 Task: Create a scrum project WolfTech.
Action: Mouse moved to (221, 62)
Screenshot: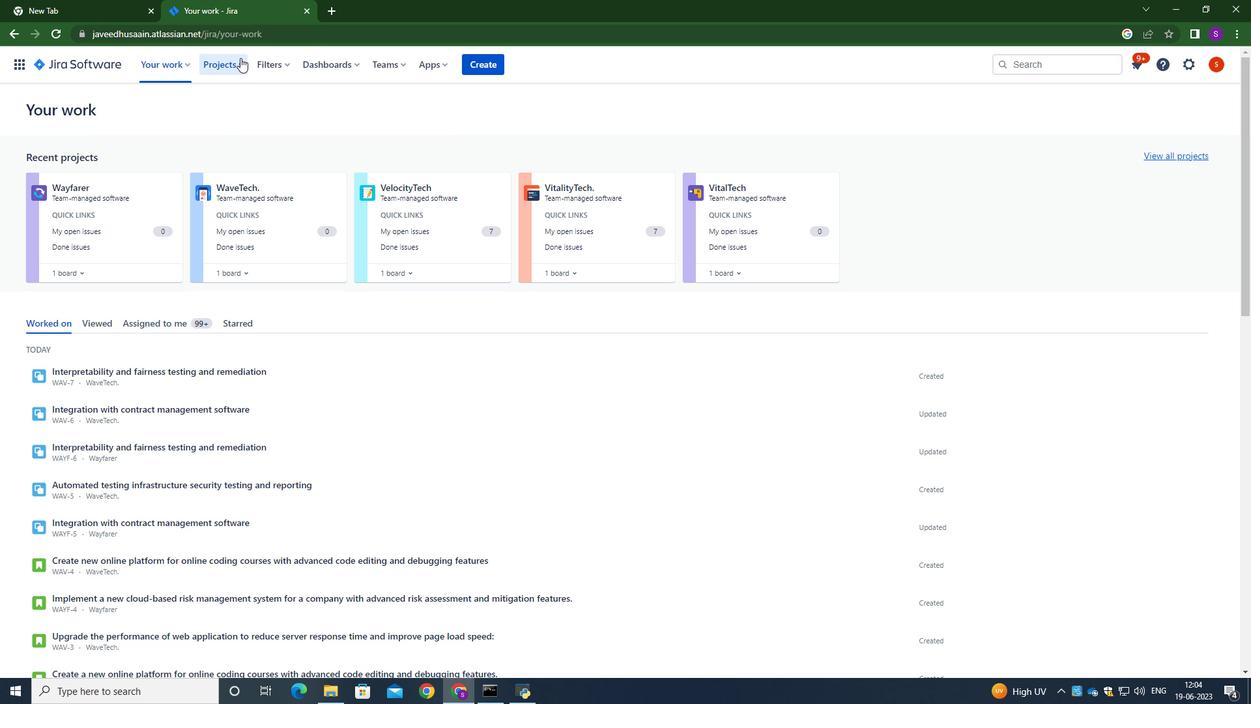 
Action: Mouse pressed left at (221, 62)
Screenshot: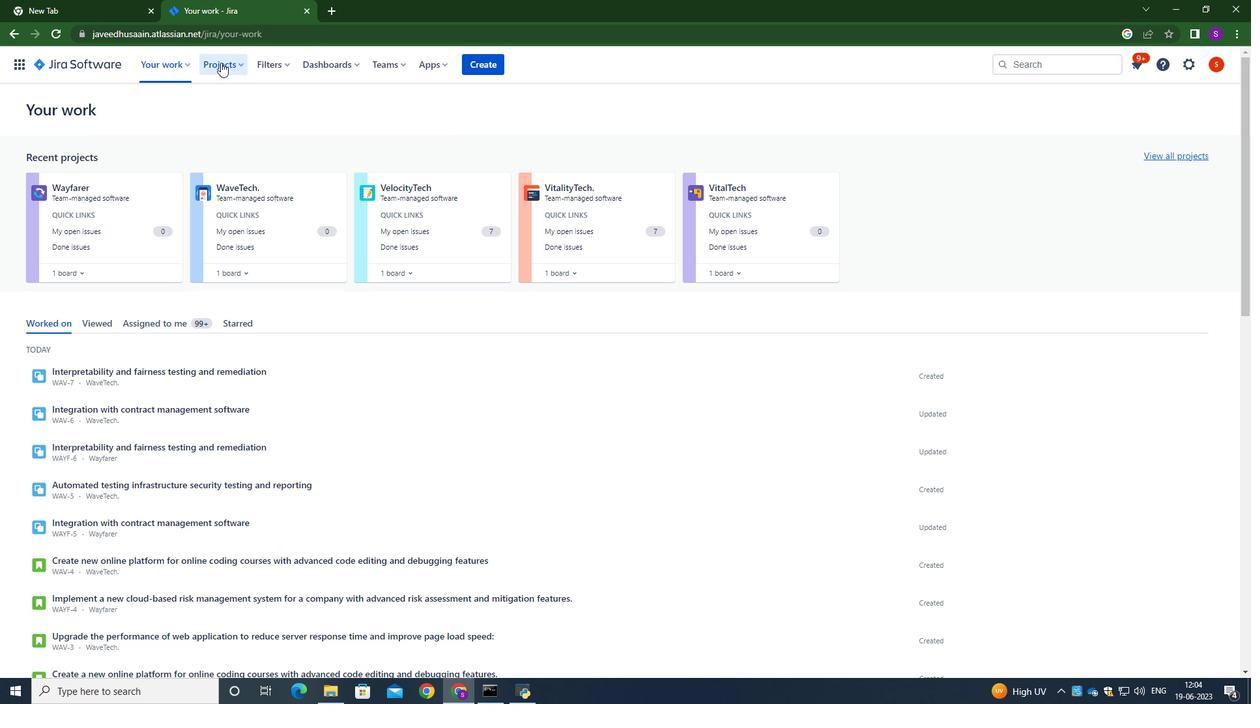 
Action: Mouse moved to (309, 319)
Screenshot: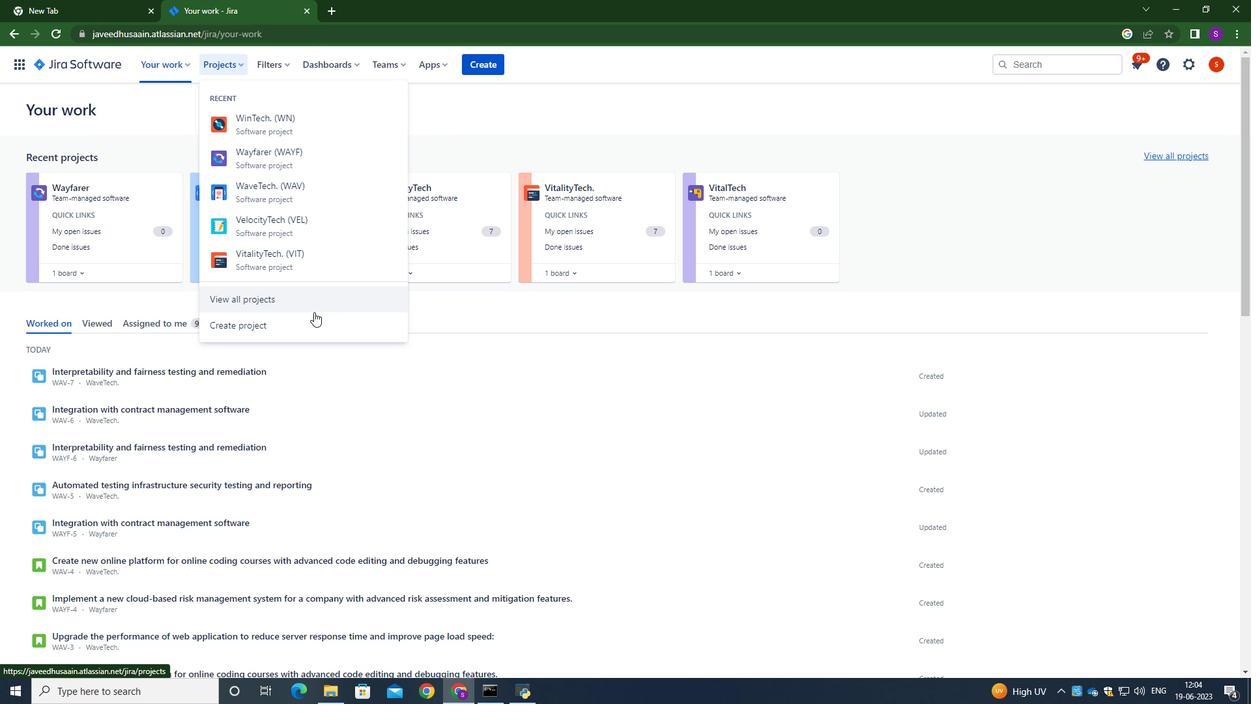 
Action: Mouse pressed left at (309, 319)
Screenshot: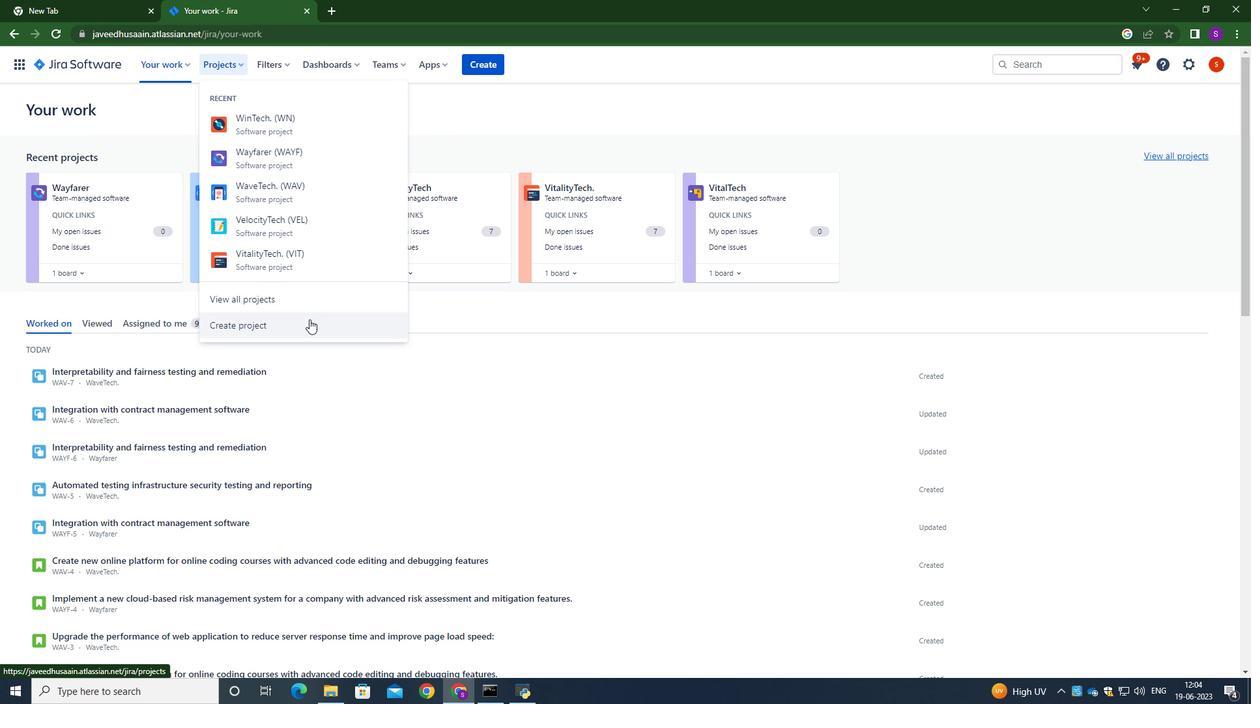
Action: Mouse moved to (610, 193)
Screenshot: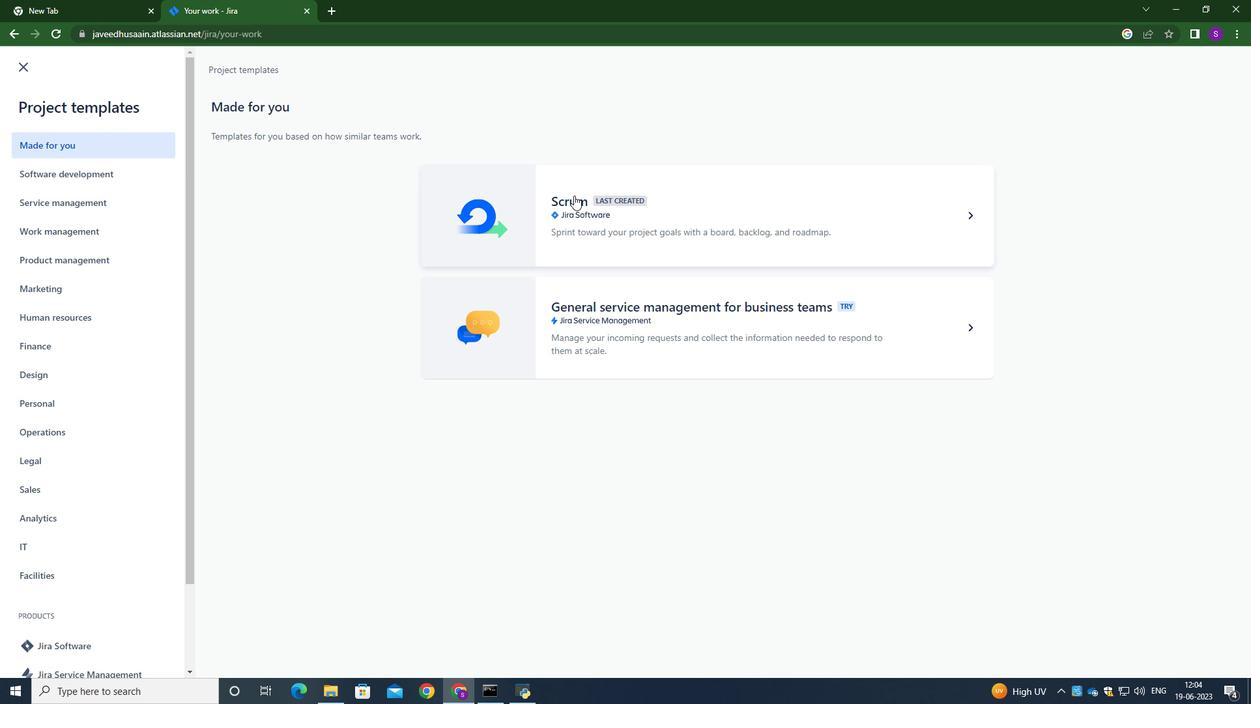 
Action: Mouse pressed left at (610, 193)
Screenshot: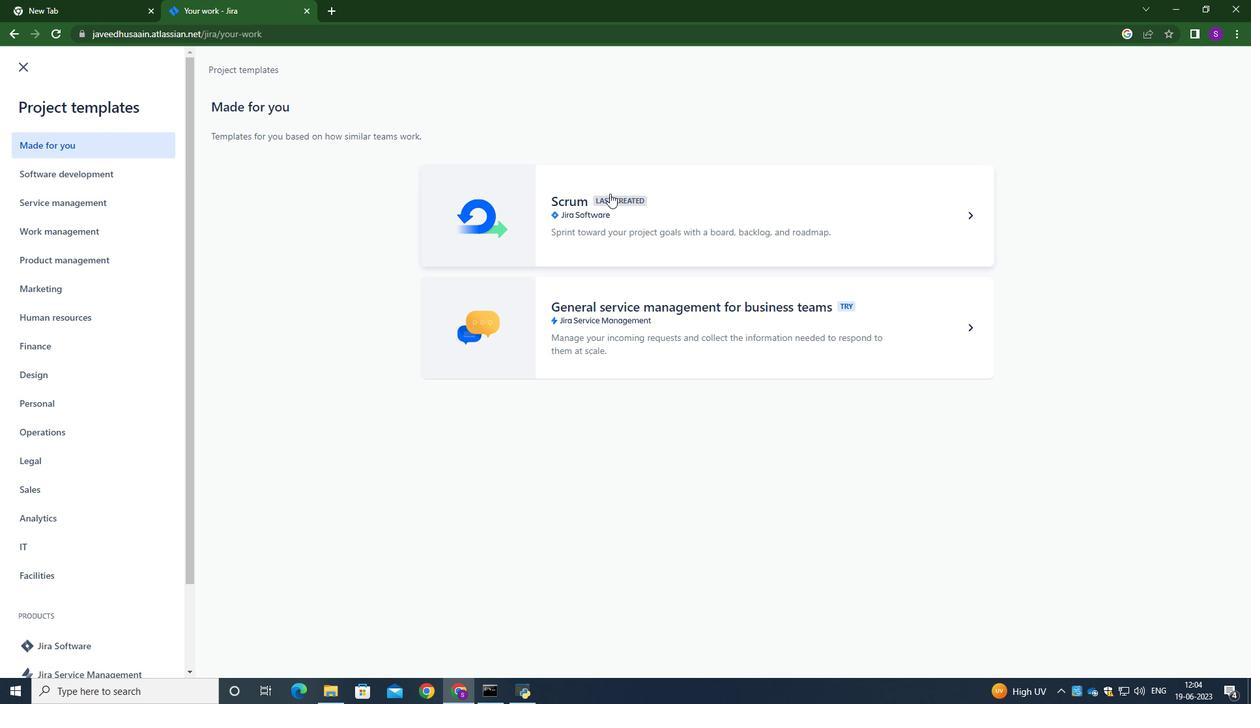 
Action: Mouse moved to (975, 650)
Screenshot: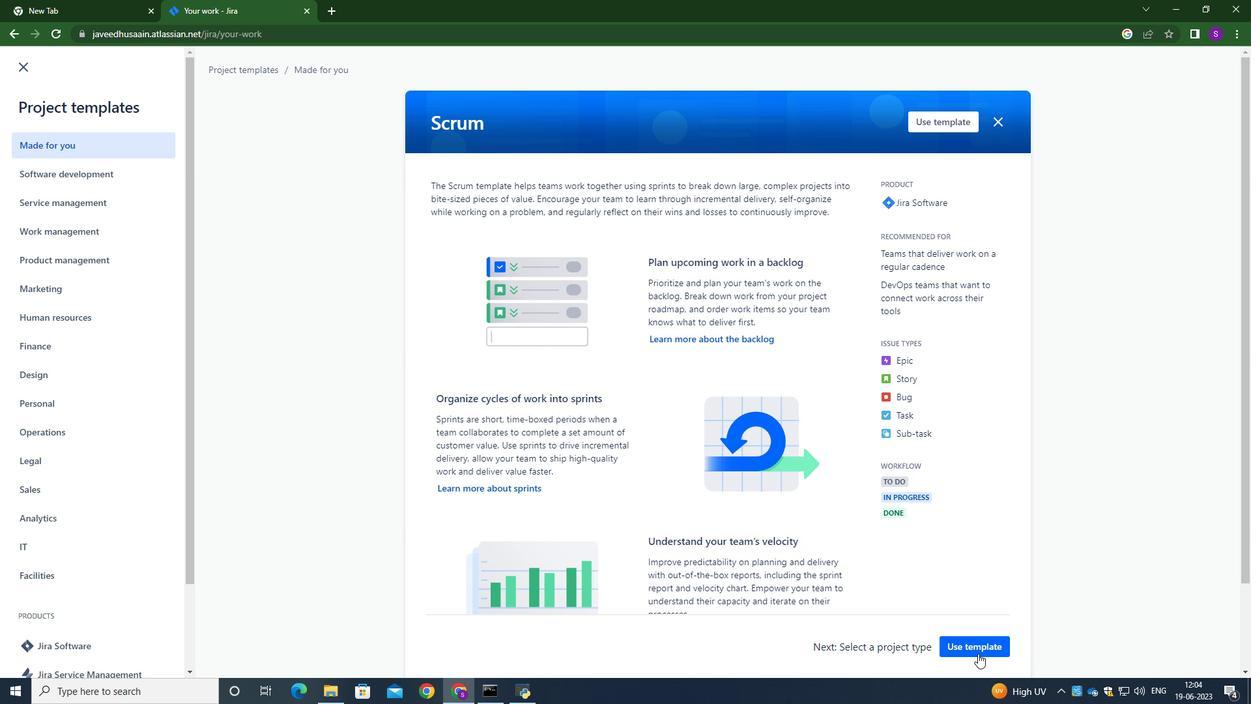 
Action: Mouse pressed left at (975, 650)
Screenshot: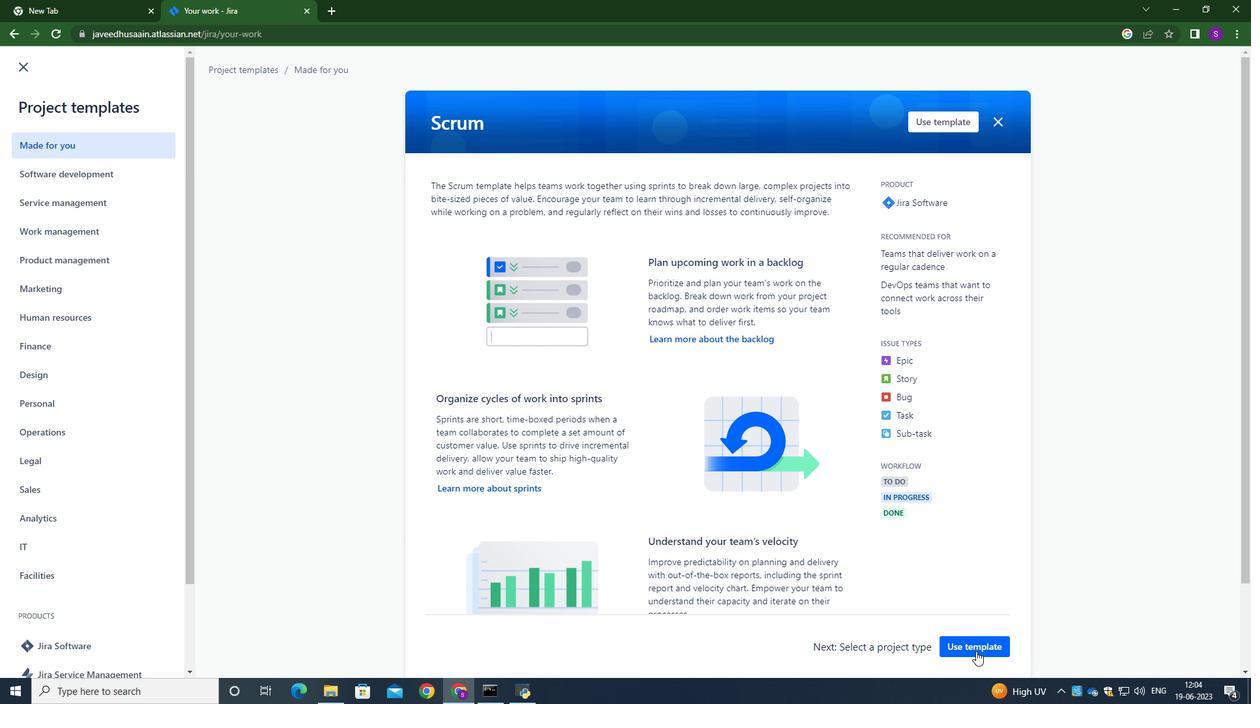 
Action: Mouse moved to (500, 343)
Screenshot: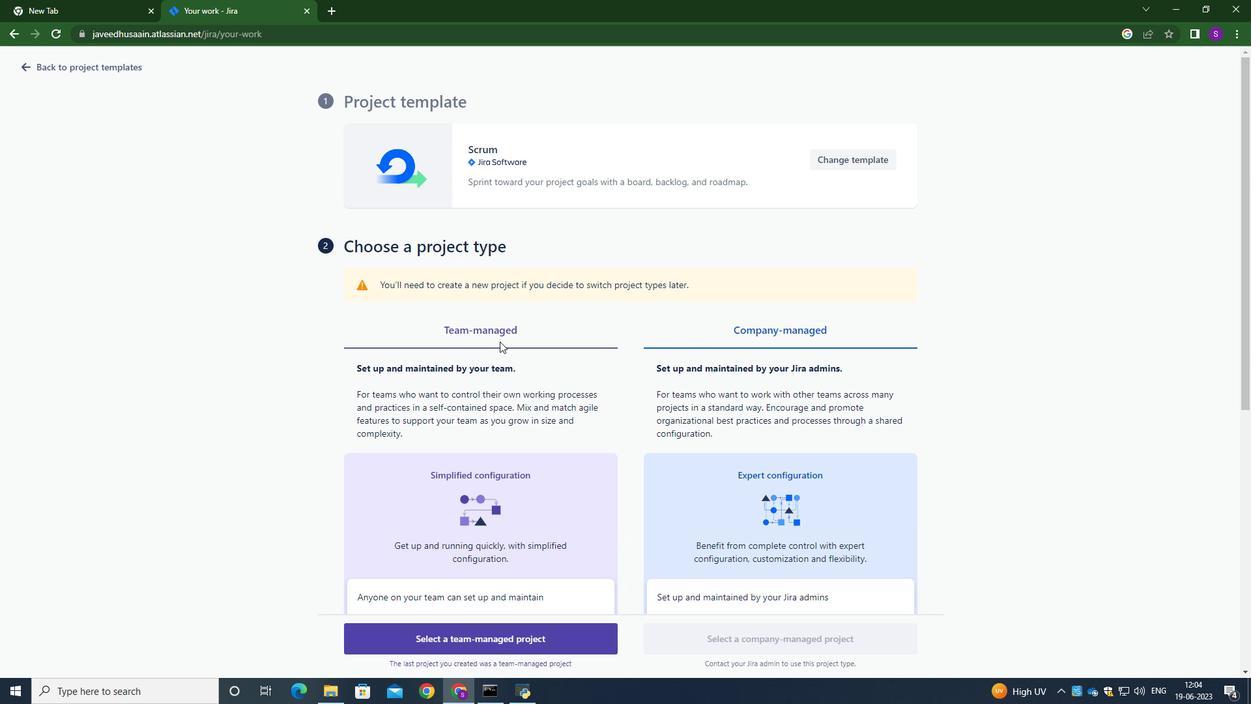 
Action: Mouse scrolled (500, 342) with delta (0, 0)
Screenshot: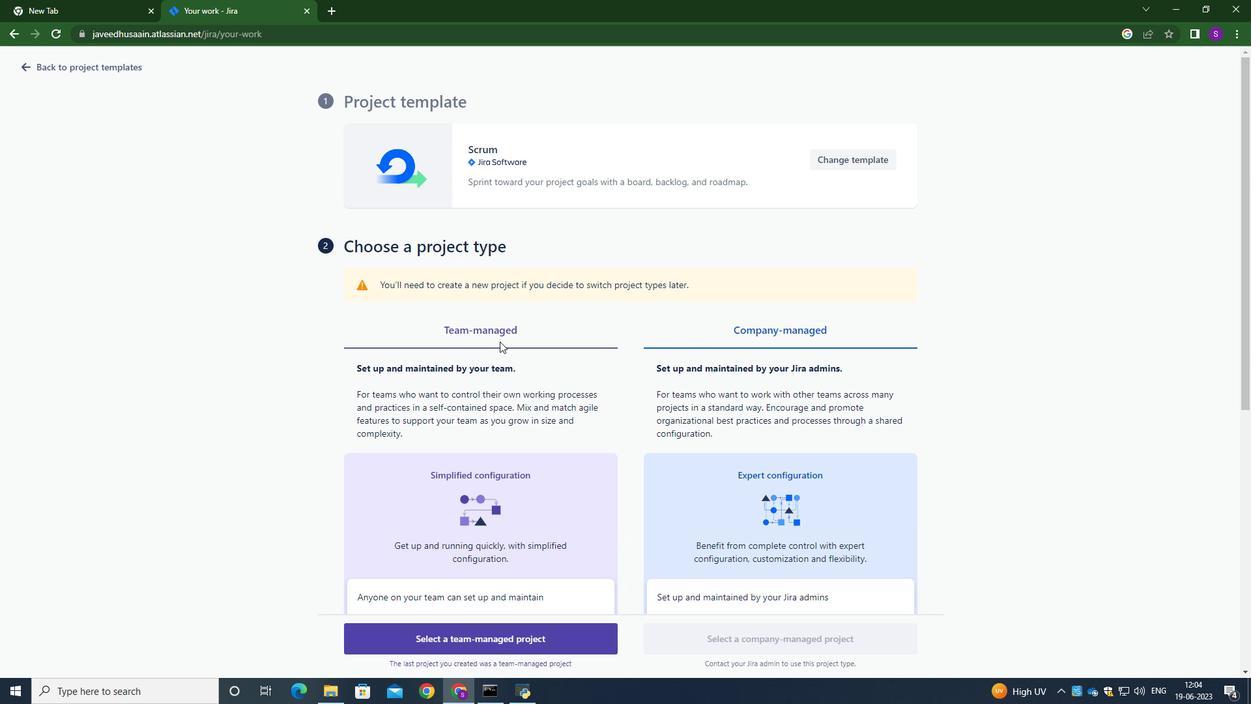 
Action: Mouse scrolled (500, 342) with delta (0, 0)
Screenshot: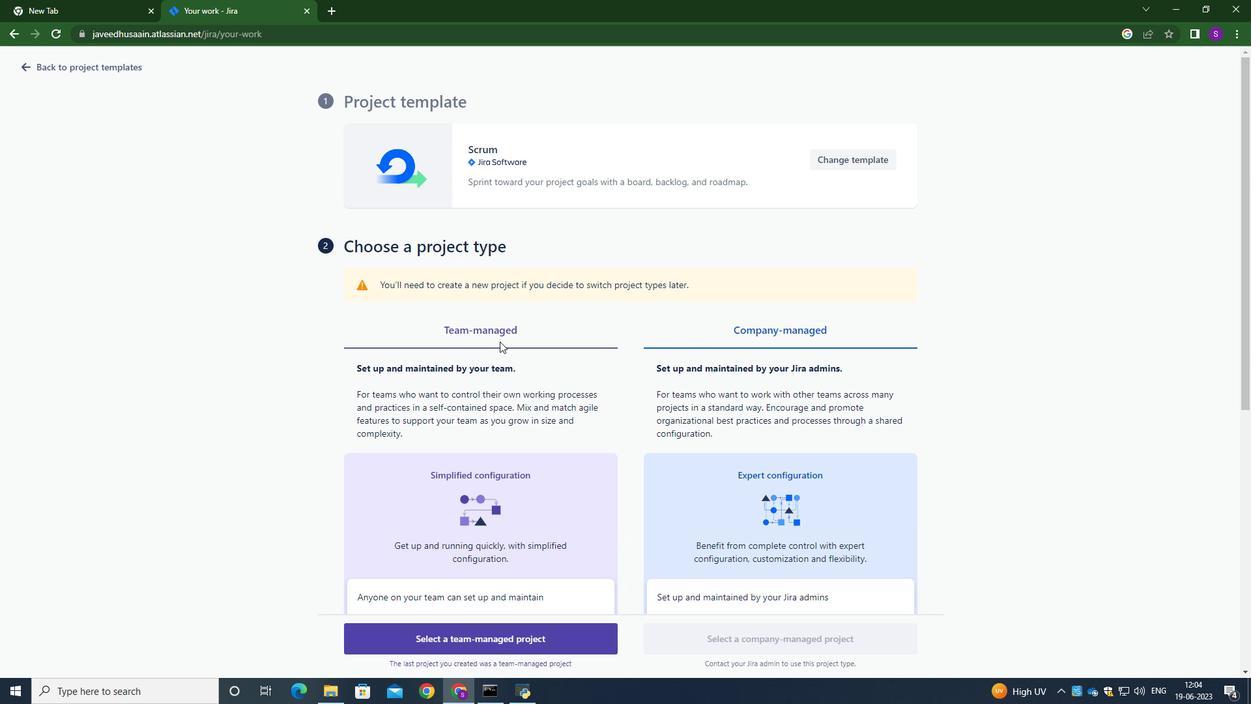 
Action: Mouse scrolled (500, 342) with delta (0, 0)
Screenshot: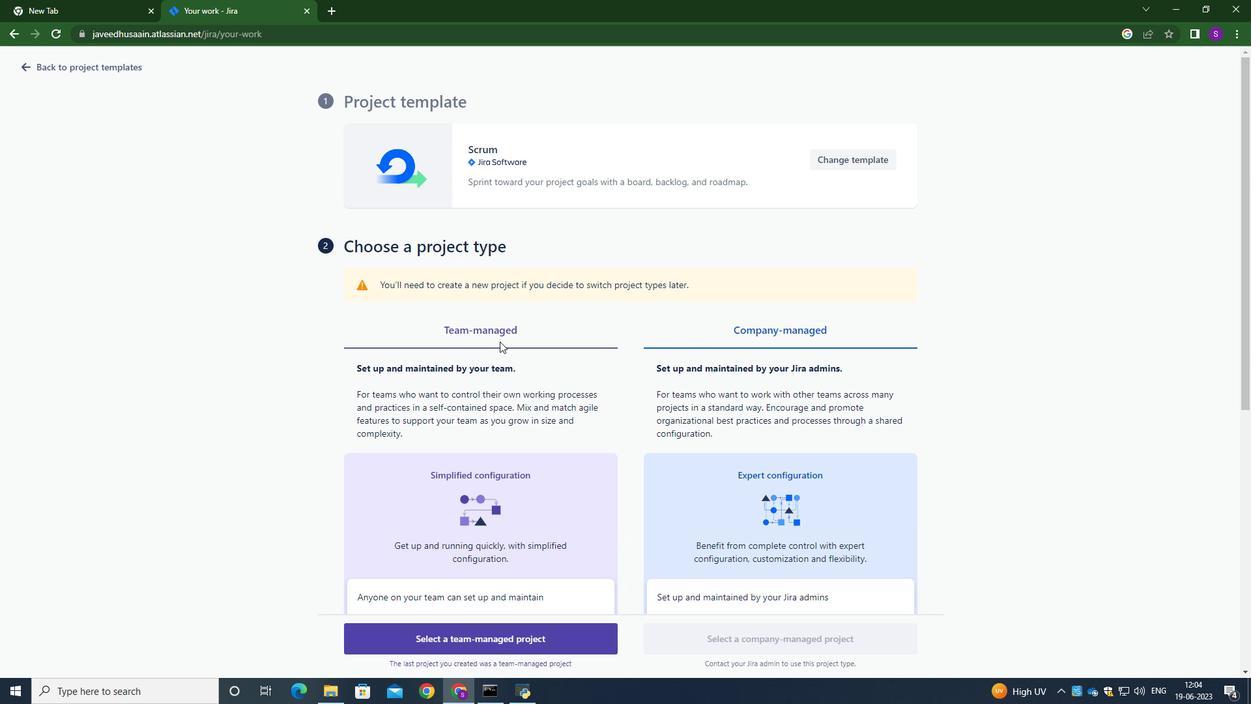 
Action: Mouse scrolled (500, 342) with delta (0, 0)
Screenshot: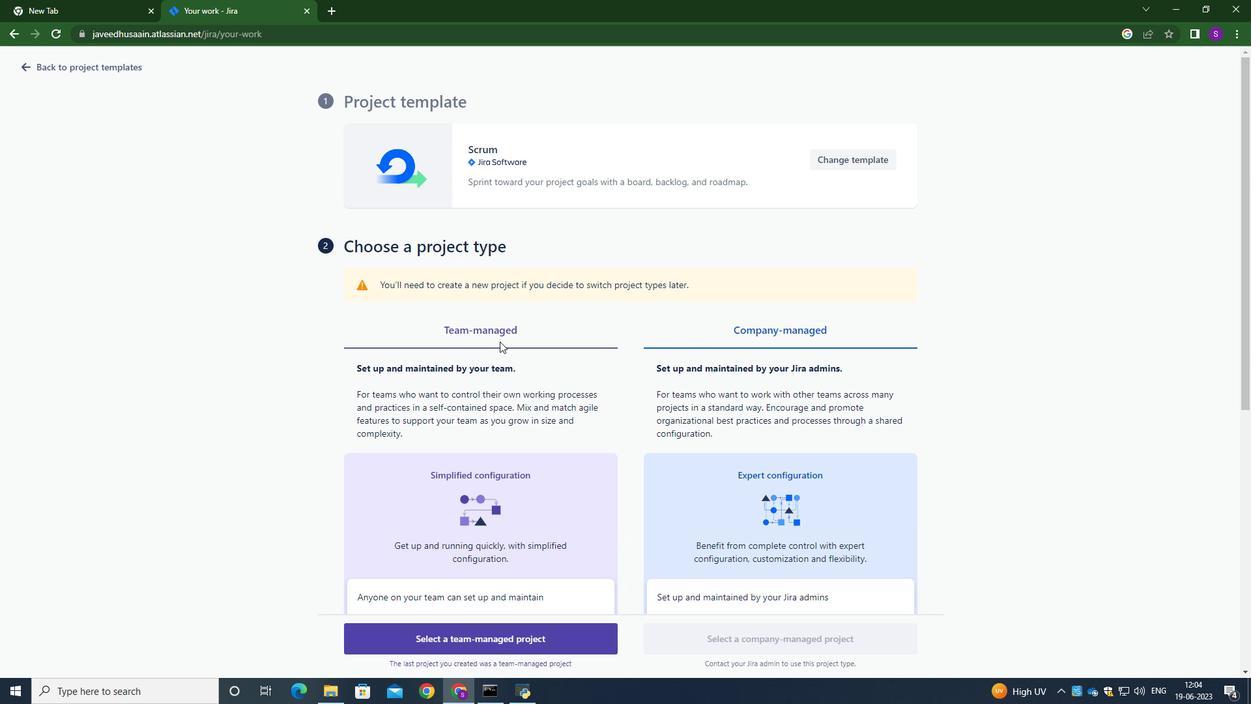 
Action: Mouse moved to (516, 645)
Screenshot: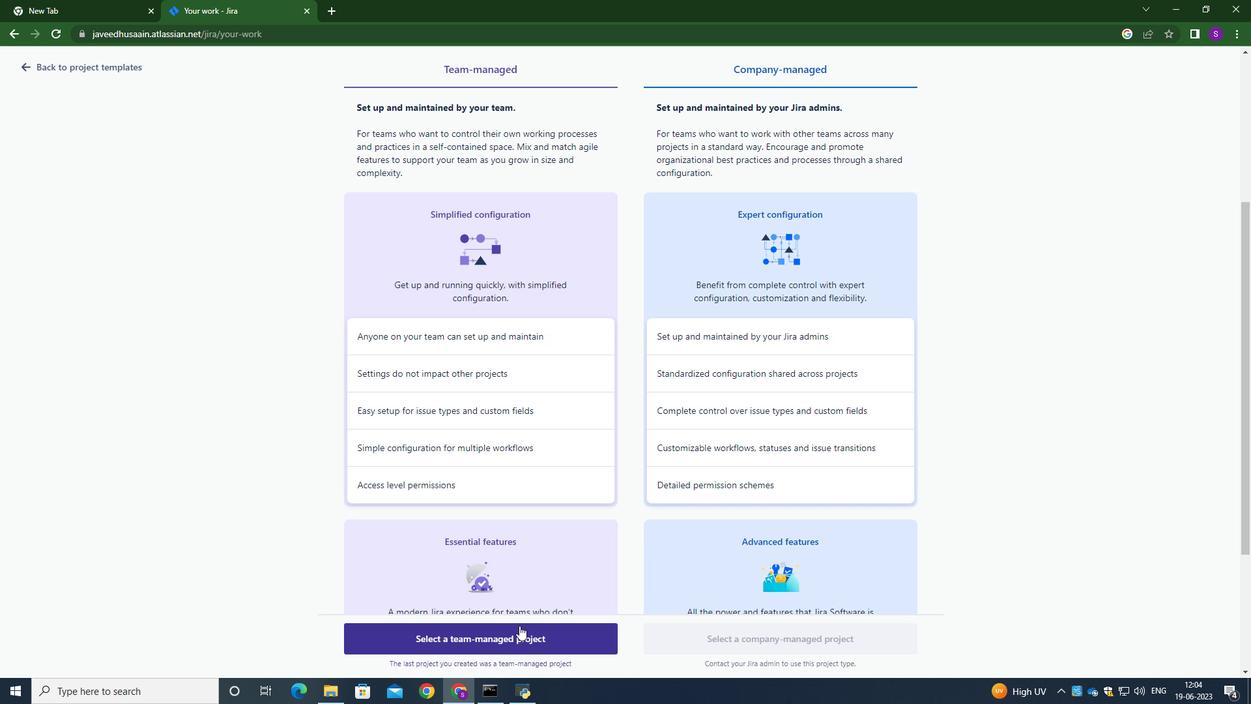 
Action: Mouse pressed left at (516, 645)
Screenshot: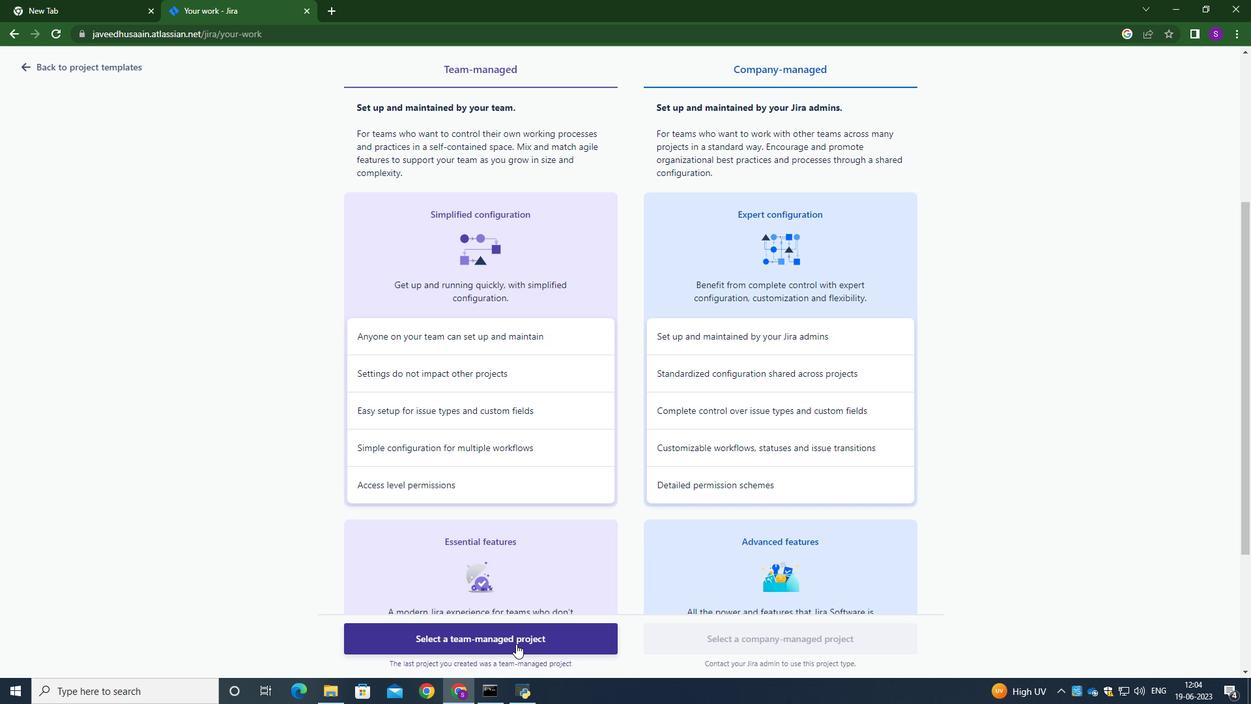 
Action: Mouse moved to (478, 299)
Screenshot: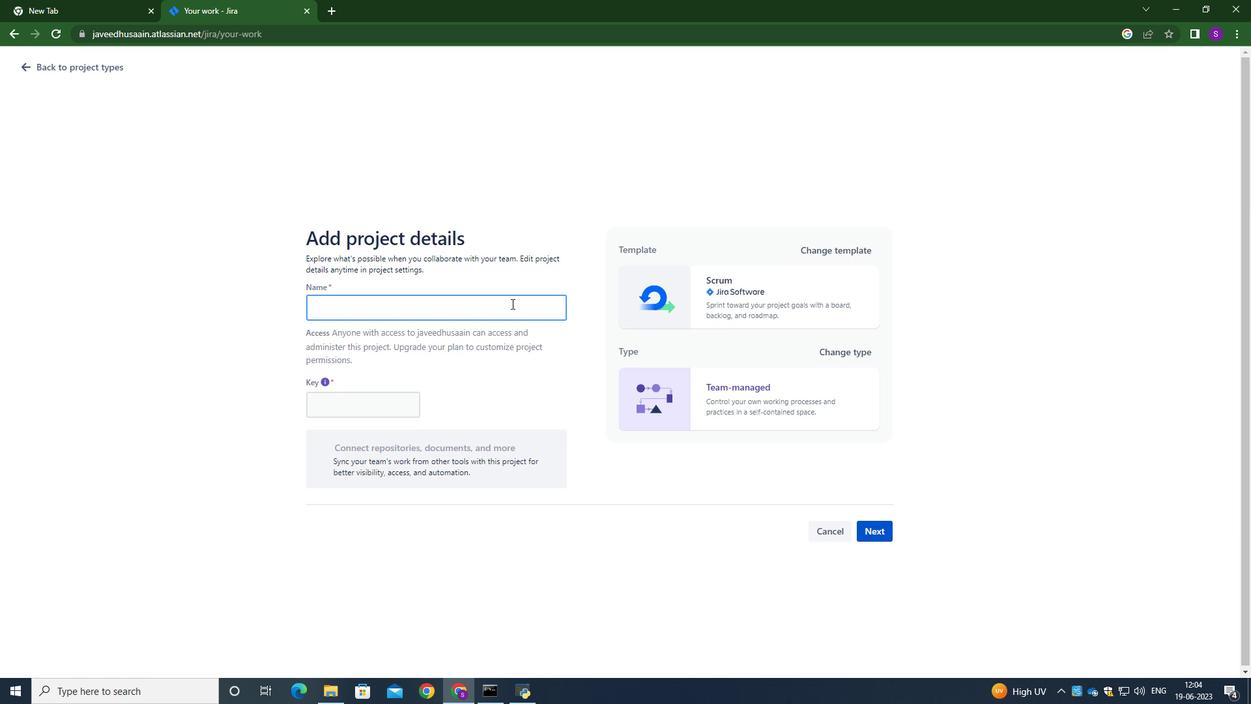 
Action: Mouse pressed left at (478, 299)
Screenshot: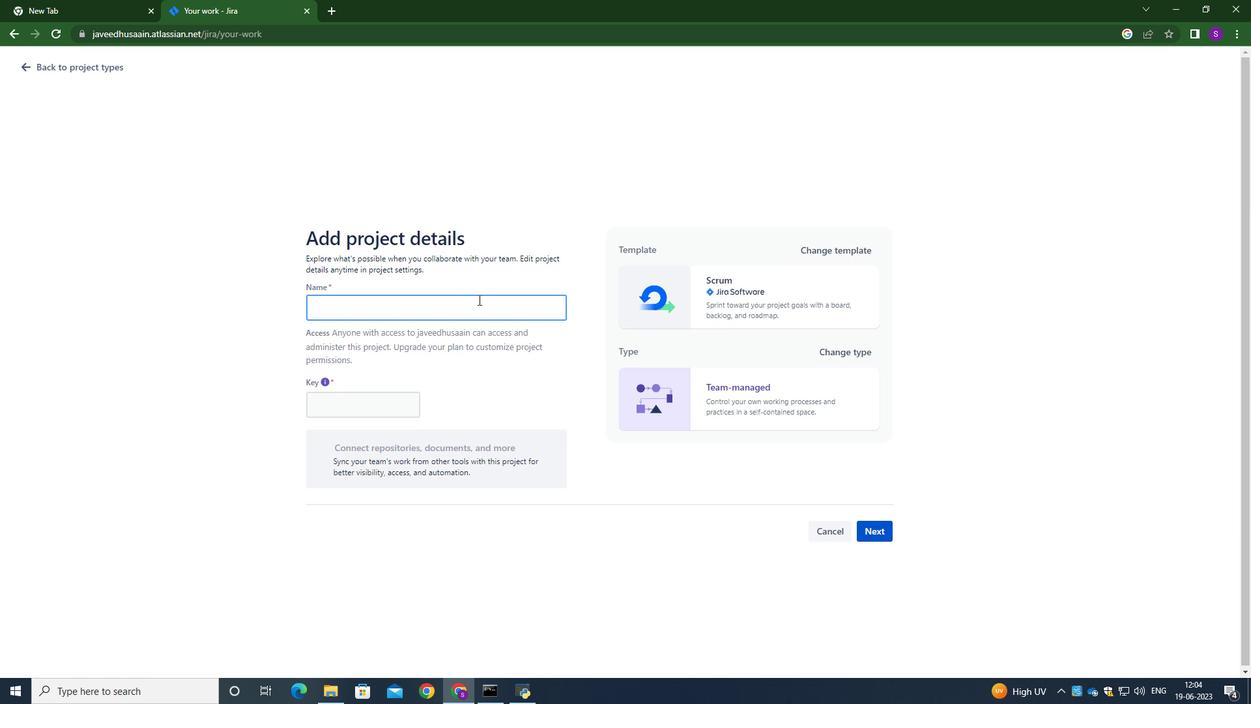 
Action: Key pressed <Key.caps_lock>W<Key.caps_lock>olf<Key.caps_lock>T<Key.caps_lock>ech
Screenshot: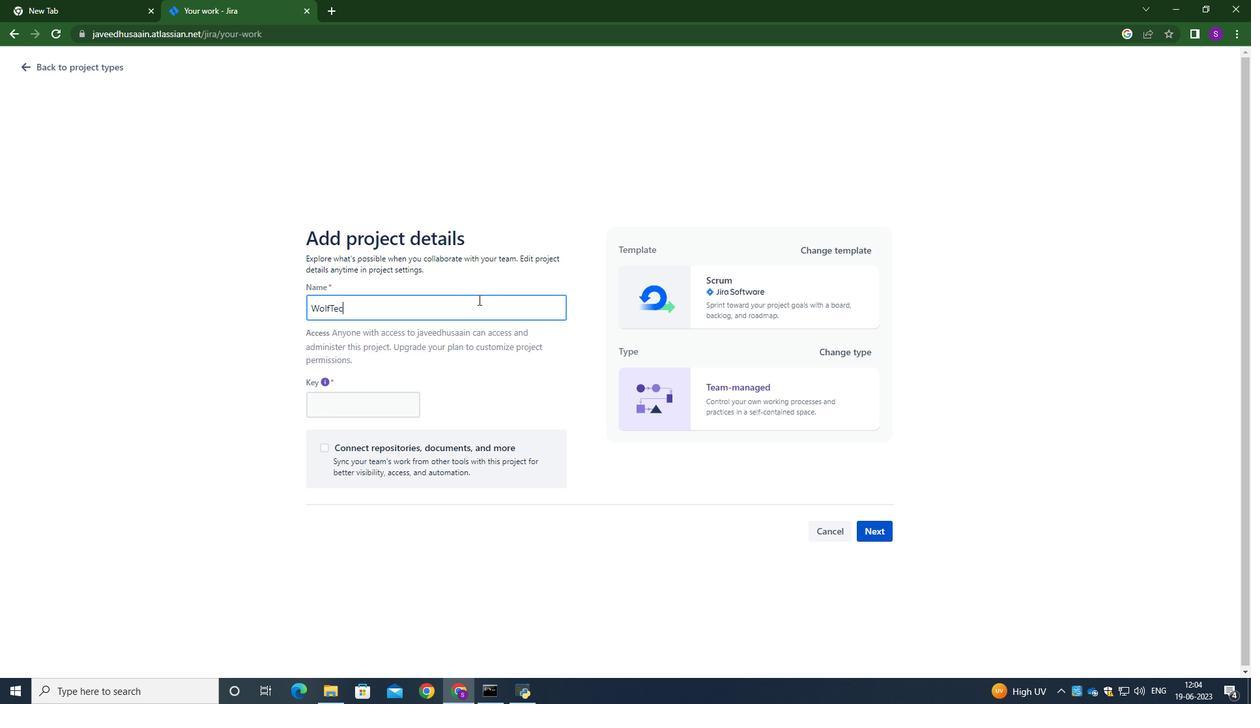 
Action: Mouse moved to (878, 533)
Screenshot: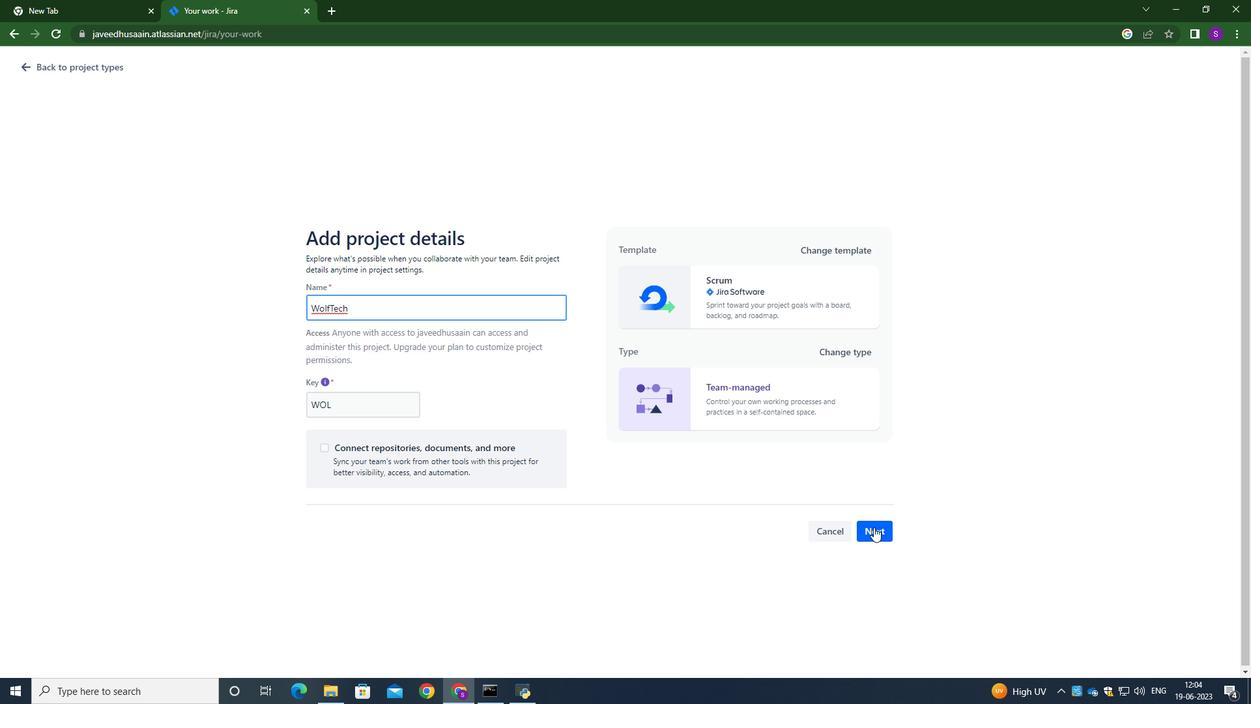 
Action: Mouse pressed left at (878, 533)
Screenshot: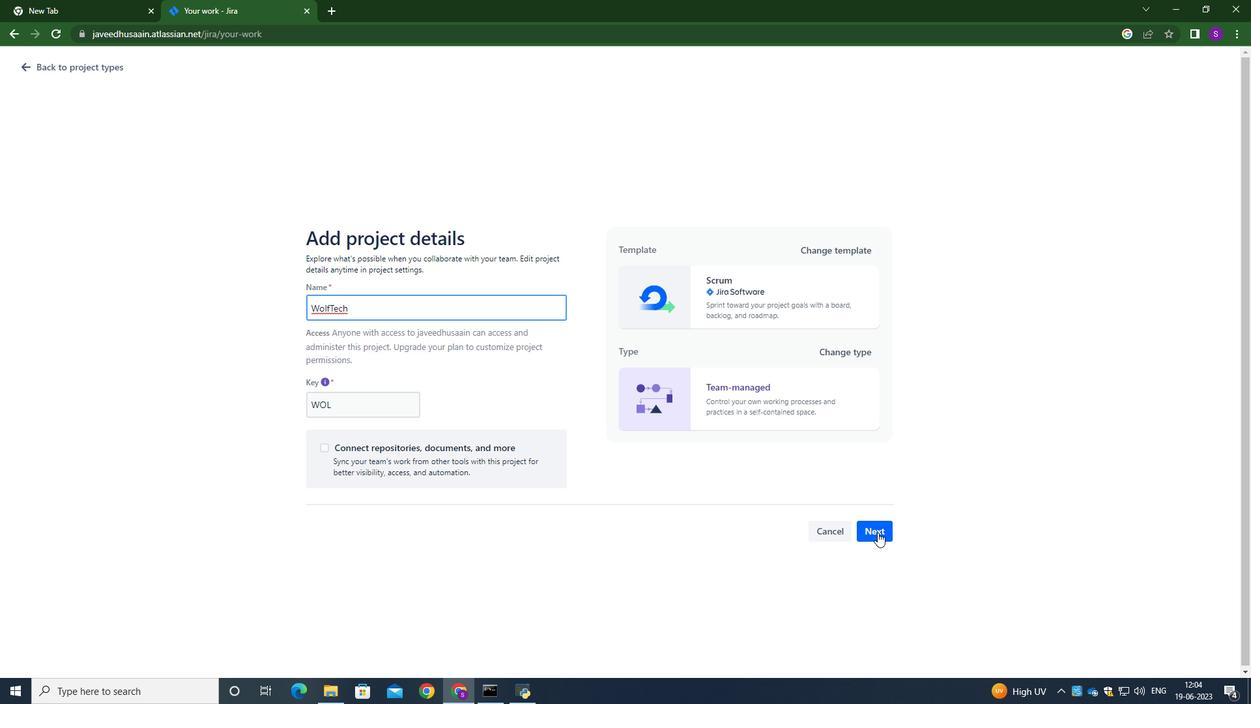 
Action: Mouse moved to (770, 445)
Screenshot: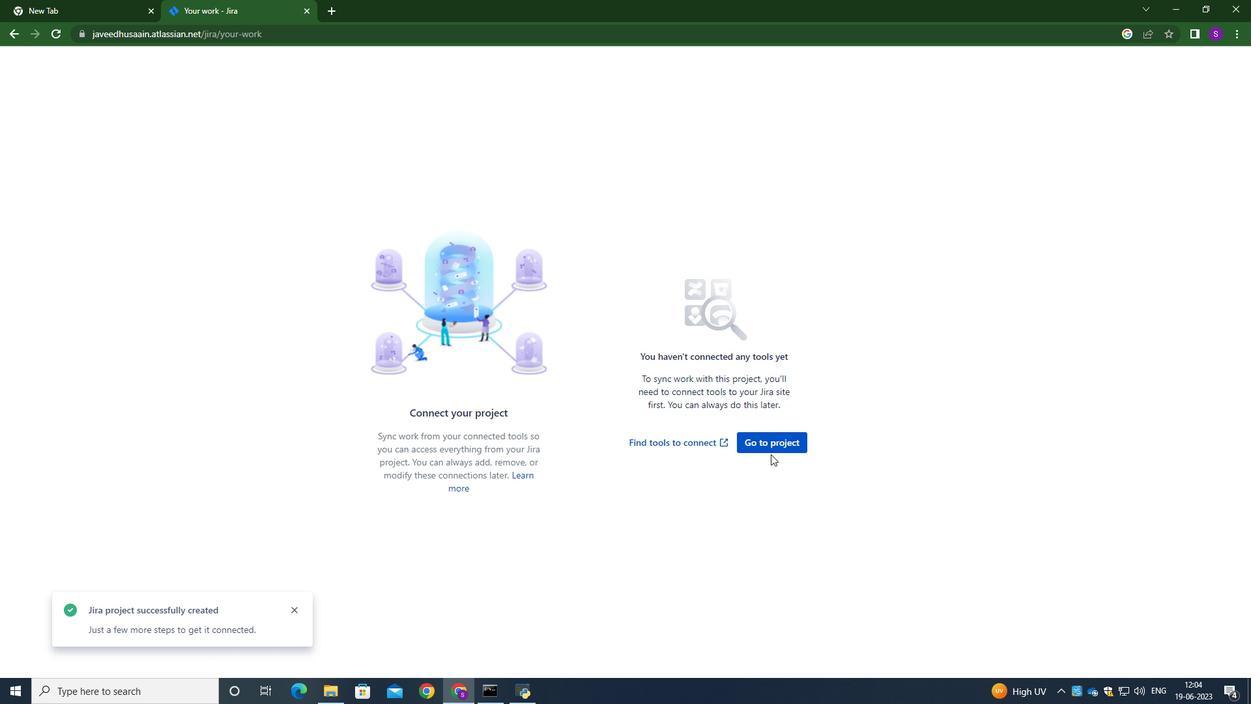 
Action: Mouse pressed left at (770, 445)
Screenshot: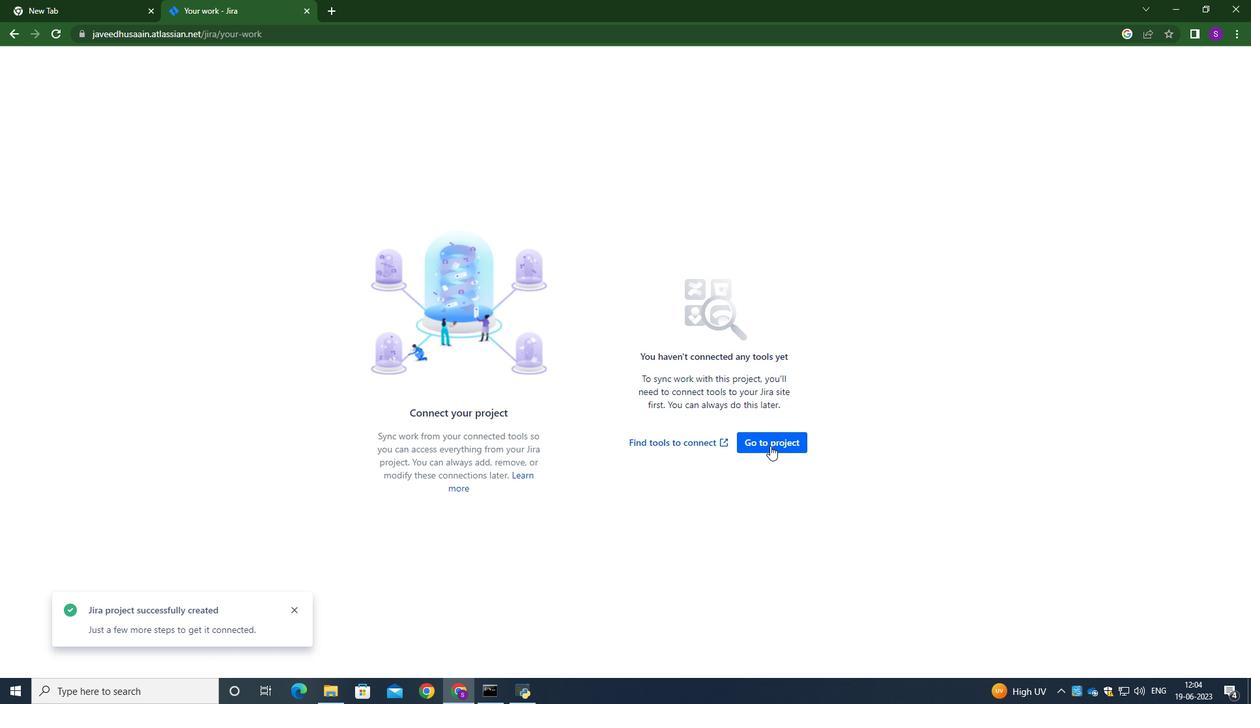 
Action: Mouse moved to (297, 260)
Screenshot: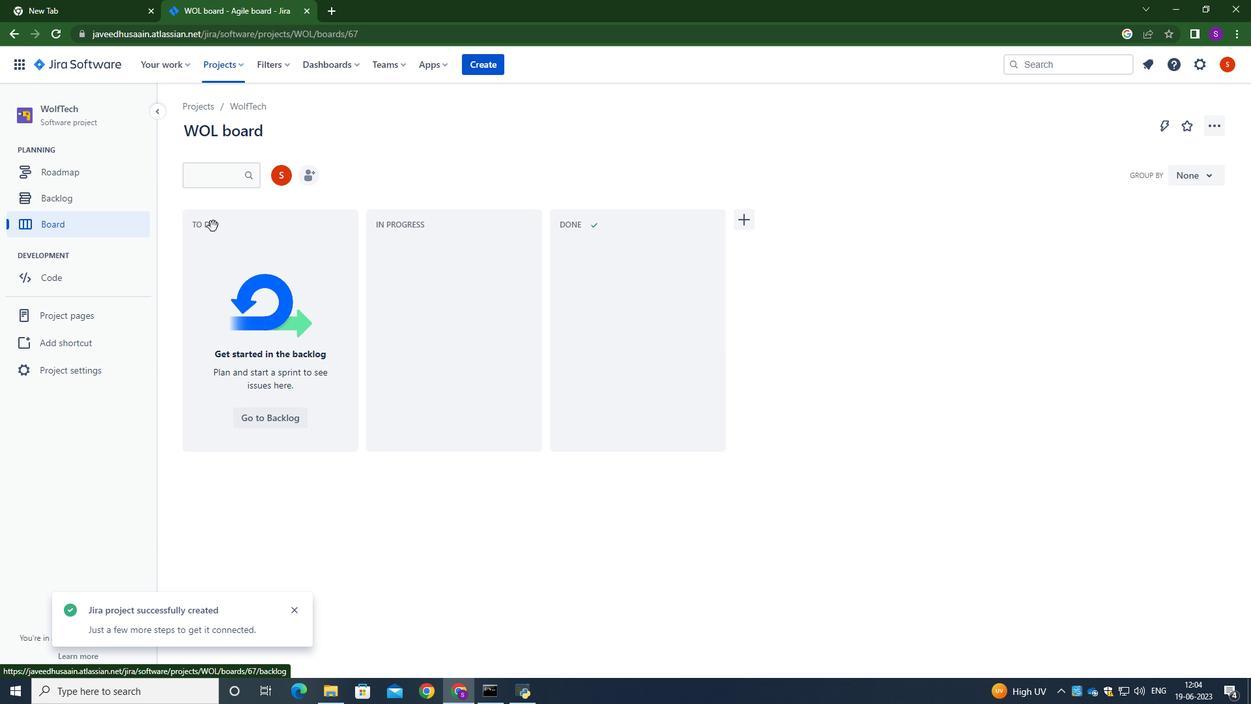 
